 Task: Find and review all tasks marked as complete in the task manager.
Action: Mouse moved to (20, 158)
Screenshot: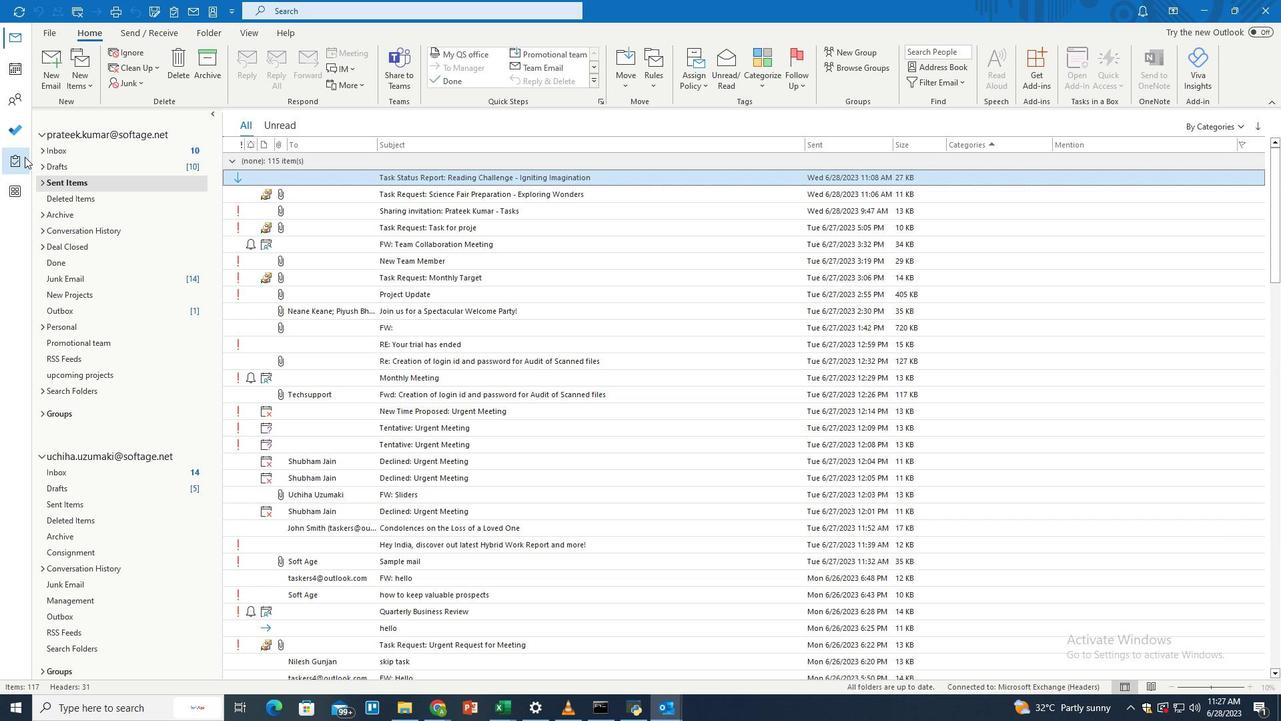 
Action: Mouse pressed left at (20, 158)
Screenshot: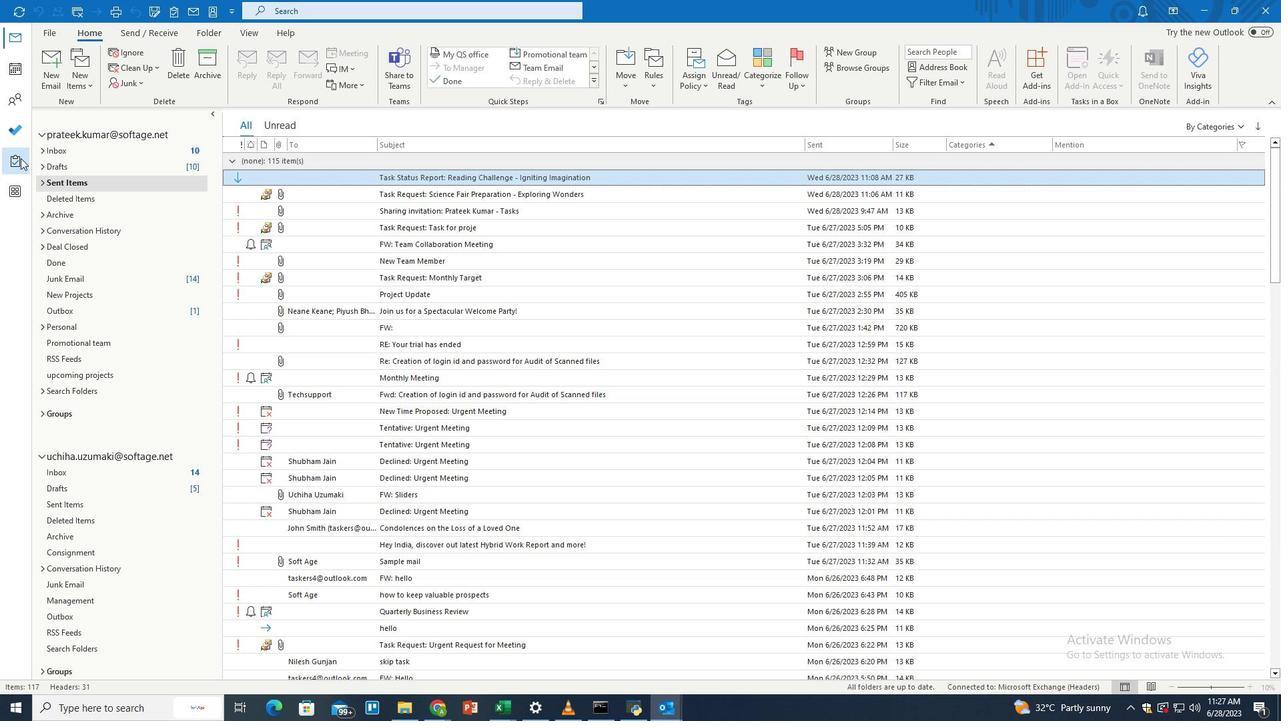 
Action: Mouse moved to (464, 13)
Screenshot: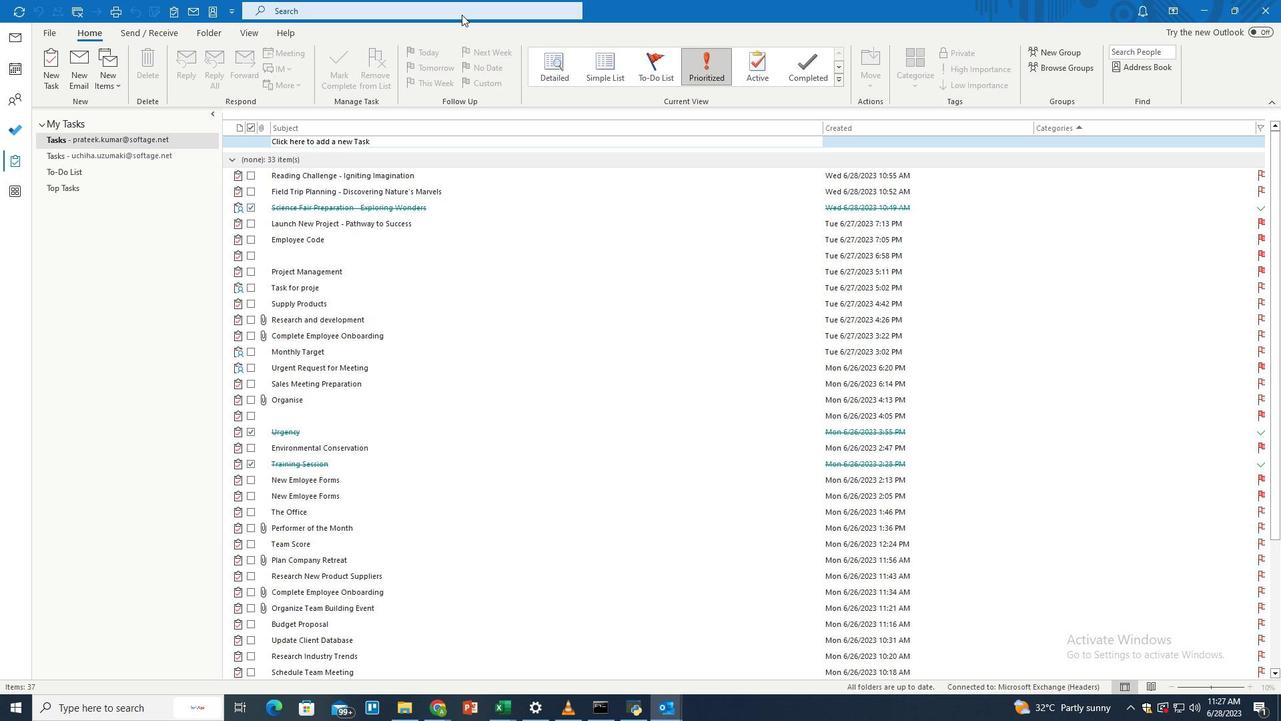 
Action: Mouse pressed left at (464, 13)
Screenshot: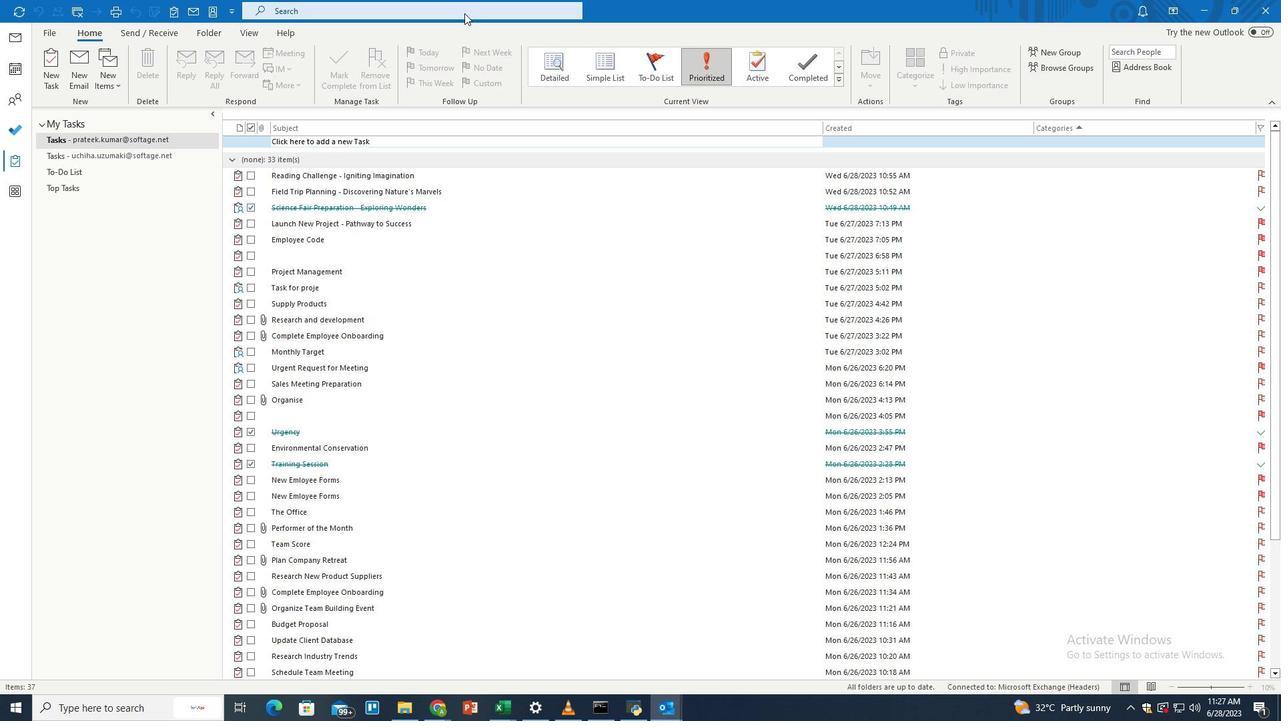 
Action: Mouse moved to (624, 7)
Screenshot: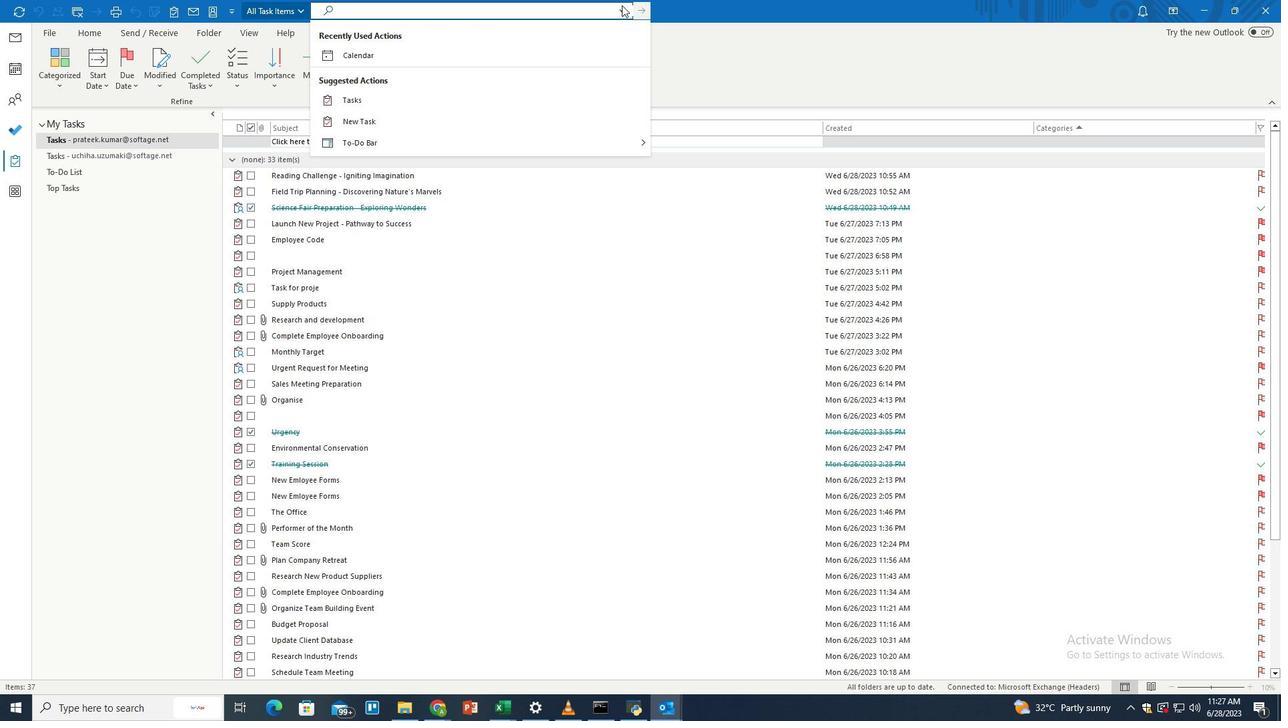 
Action: Mouse pressed left at (624, 7)
Screenshot: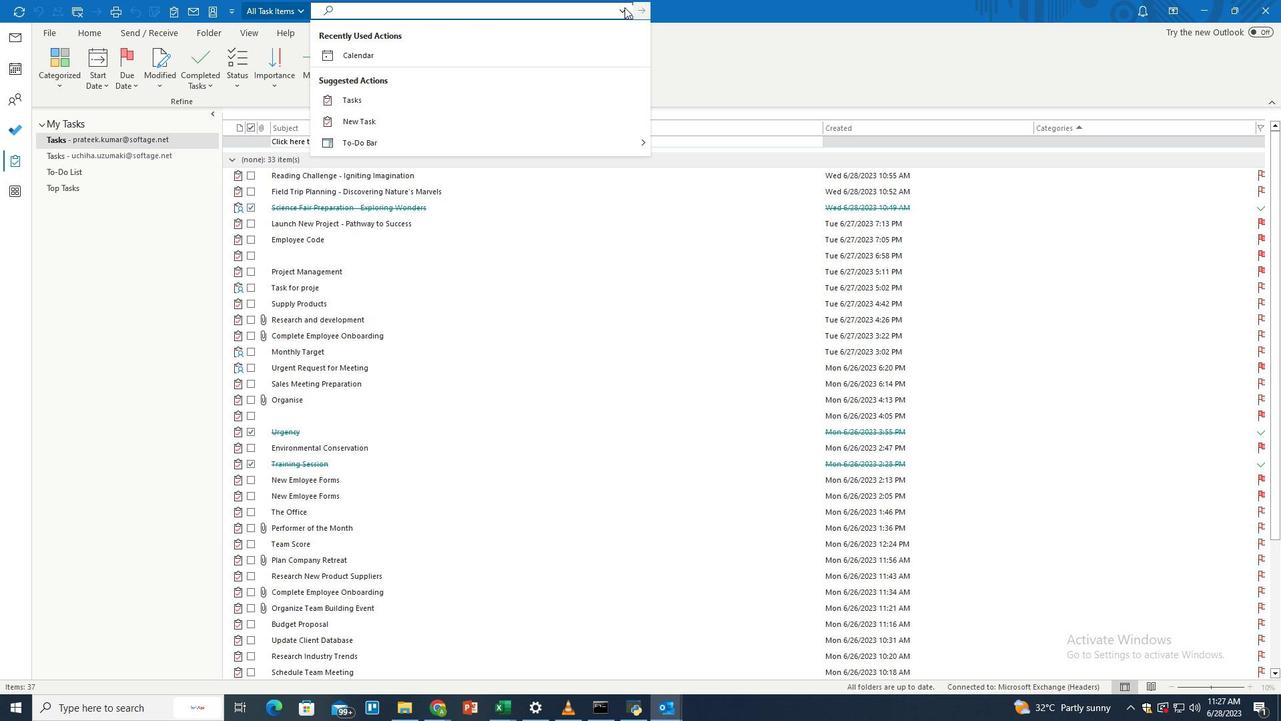
Action: Mouse moved to (391, 70)
Screenshot: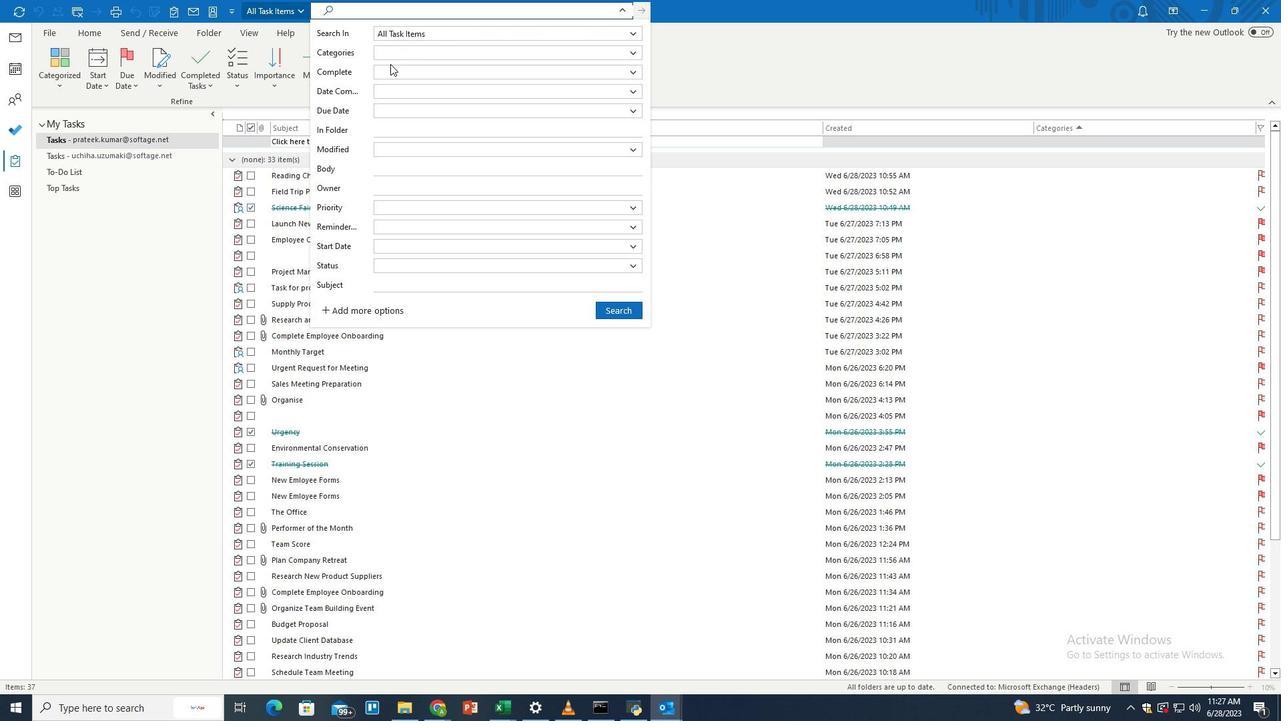 
Action: Mouse pressed left at (391, 70)
Screenshot: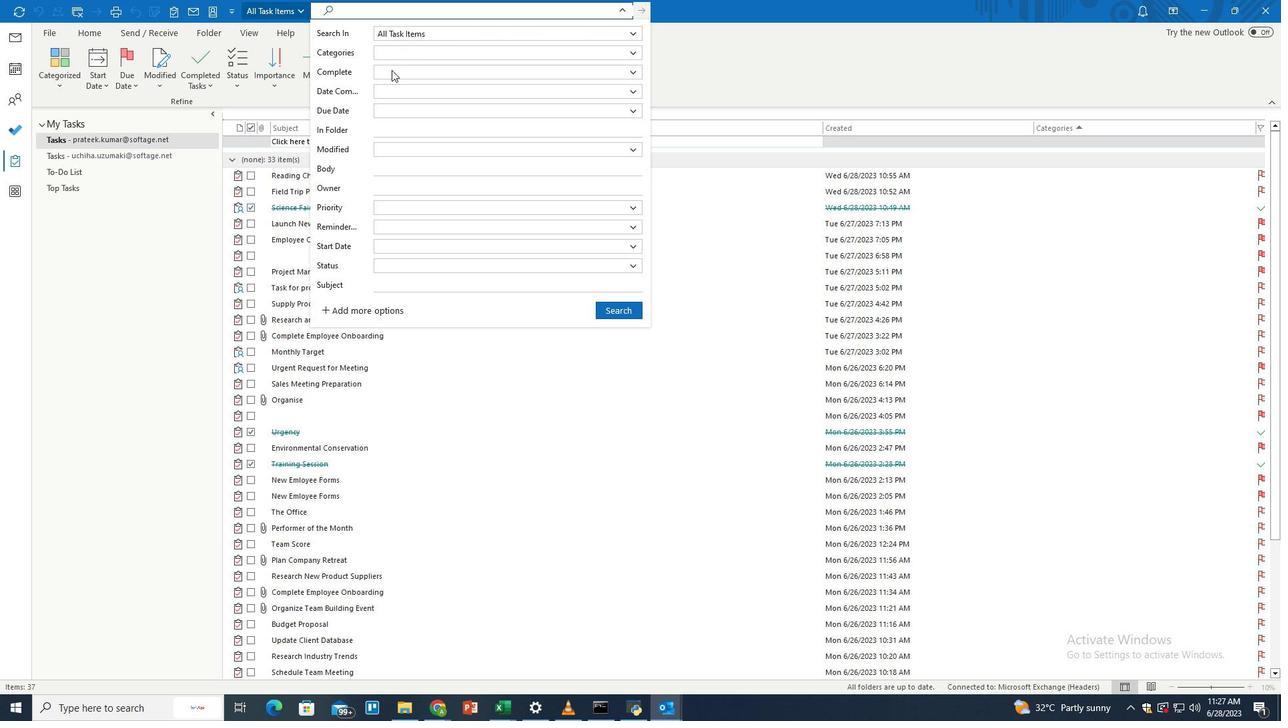 
Action: Mouse moved to (391, 107)
Screenshot: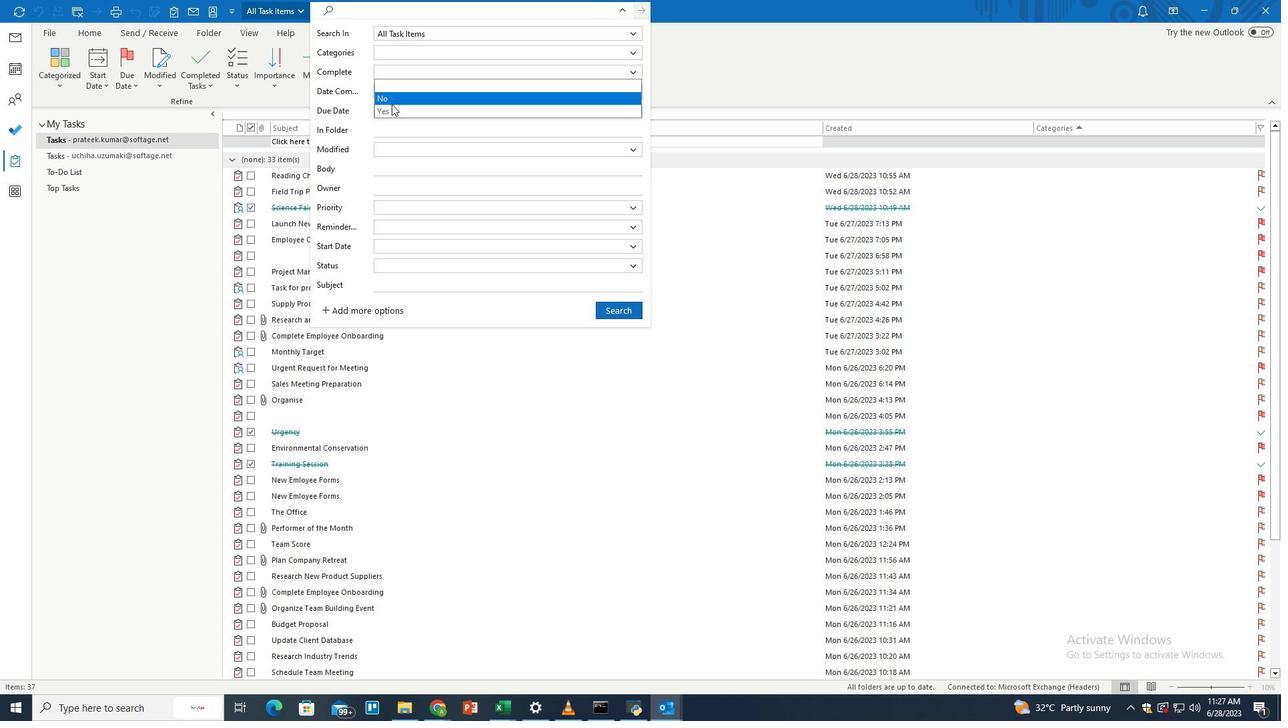 
Action: Mouse pressed left at (391, 107)
Screenshot: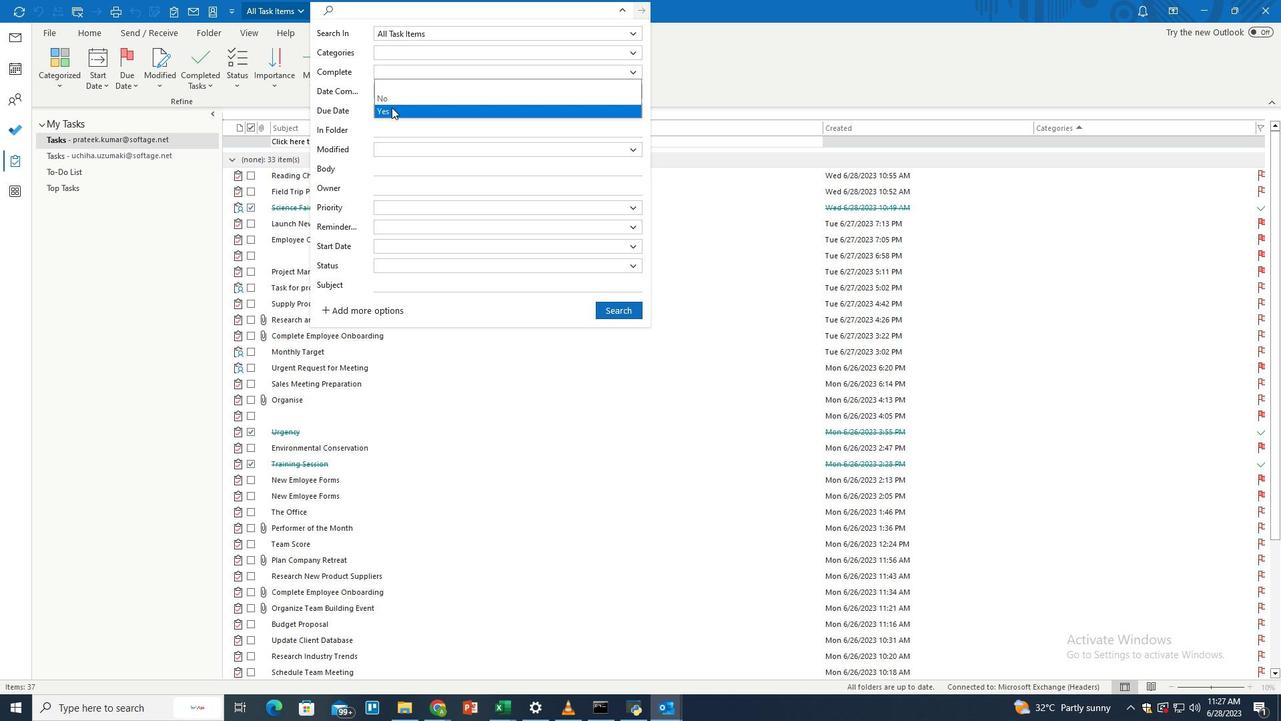 
Action: Mouse moved to (386, 86)
Screenshot: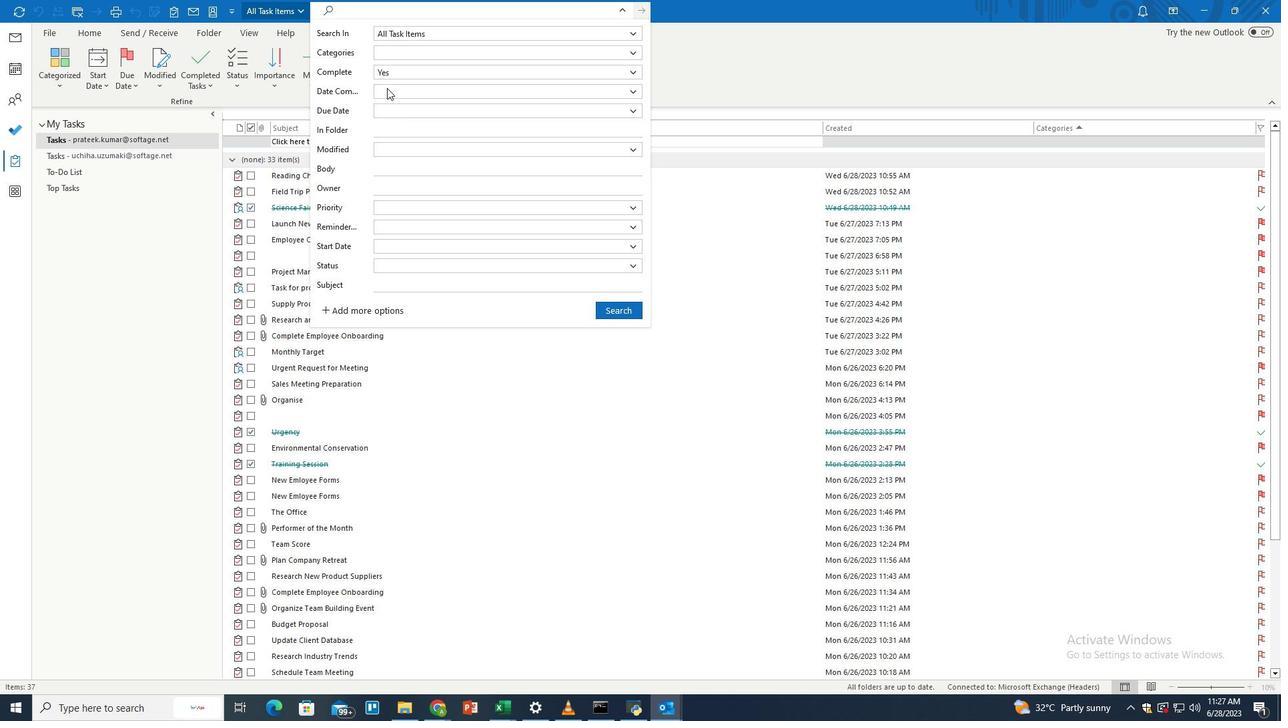 
Action: Mouse pressed left at (386, 86)
Screenshot: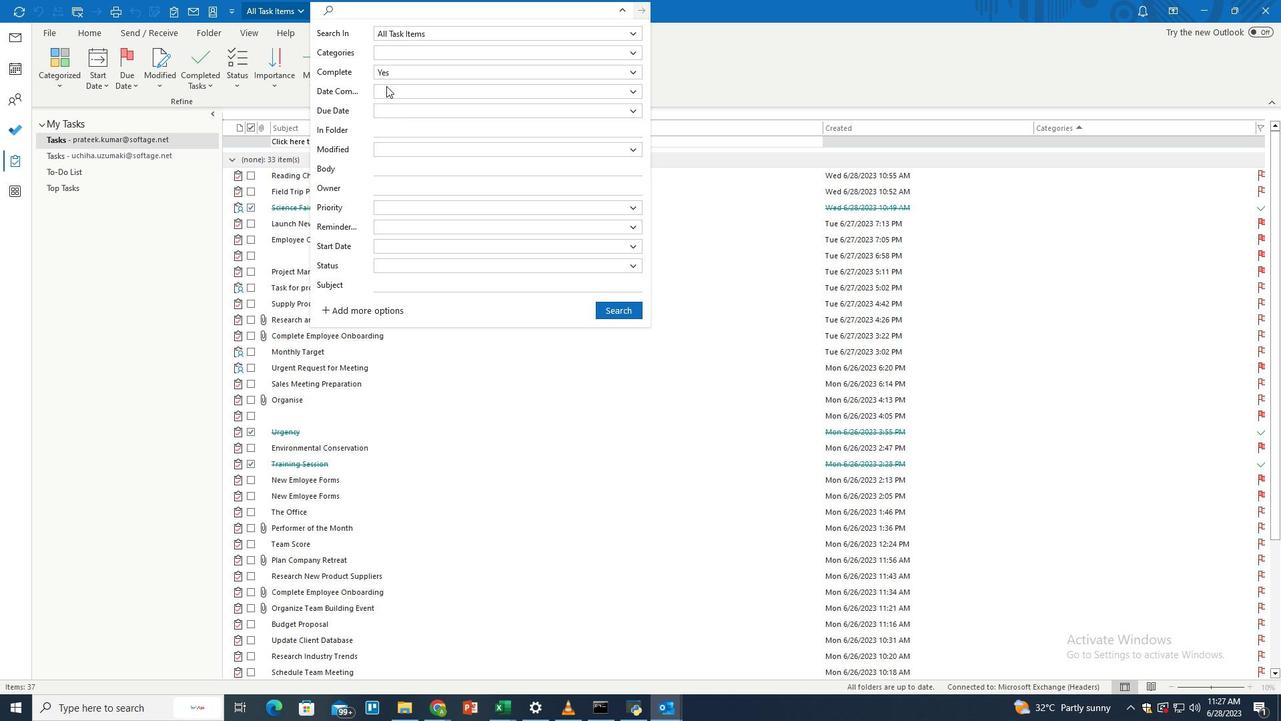 
Action: Mouse moved to (393, 126)
Screenshot: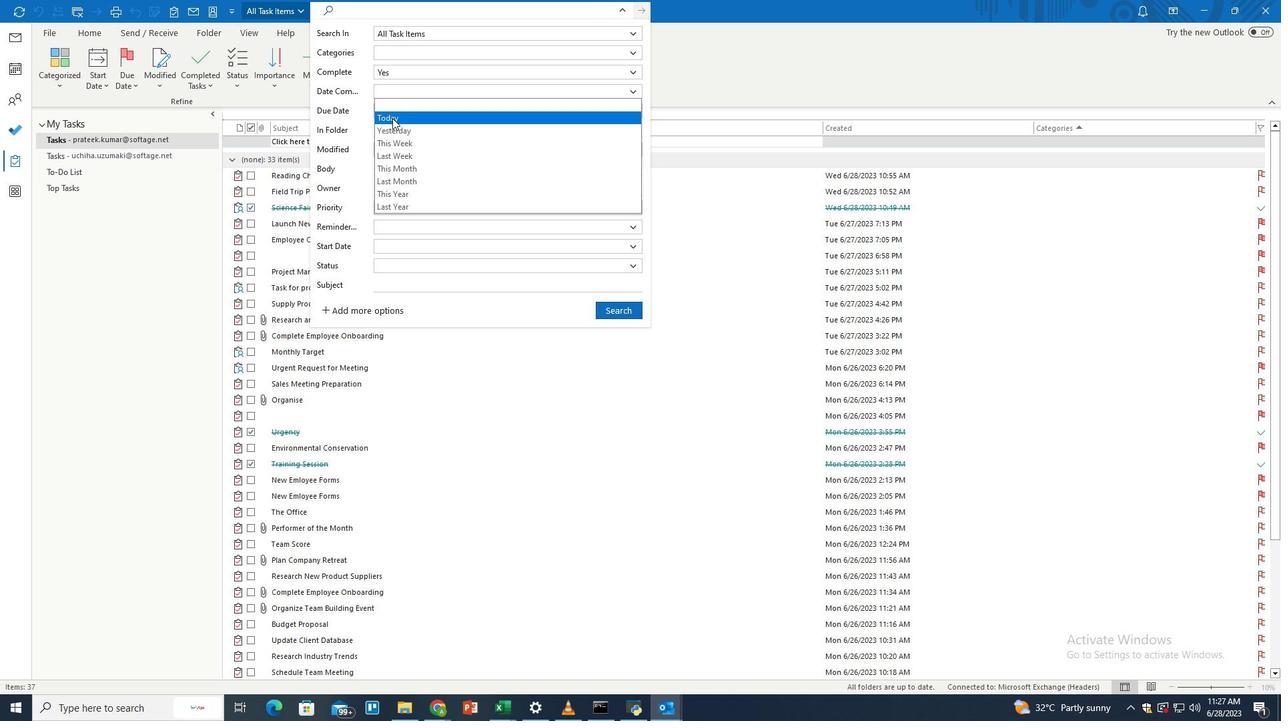 
Action: Mouse pressed left at (393, 126)
Screenshot: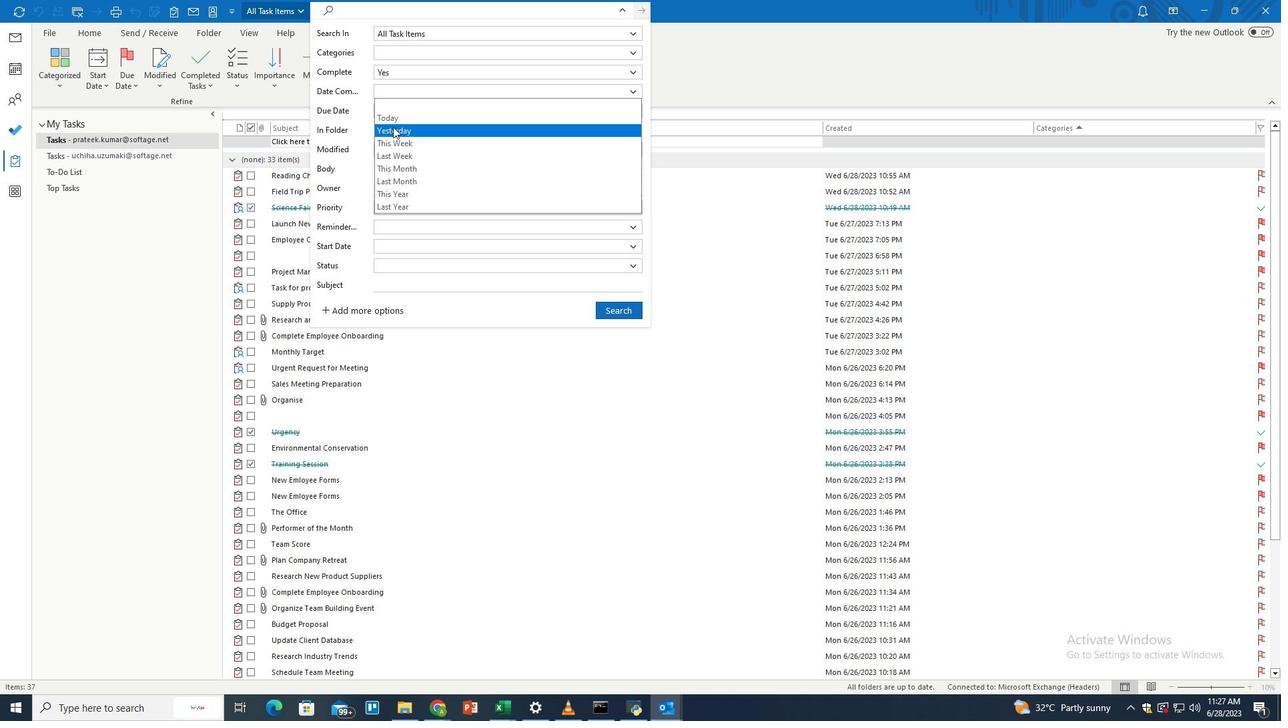 
Action: Mouse moved to (612, 309)
Screenshot: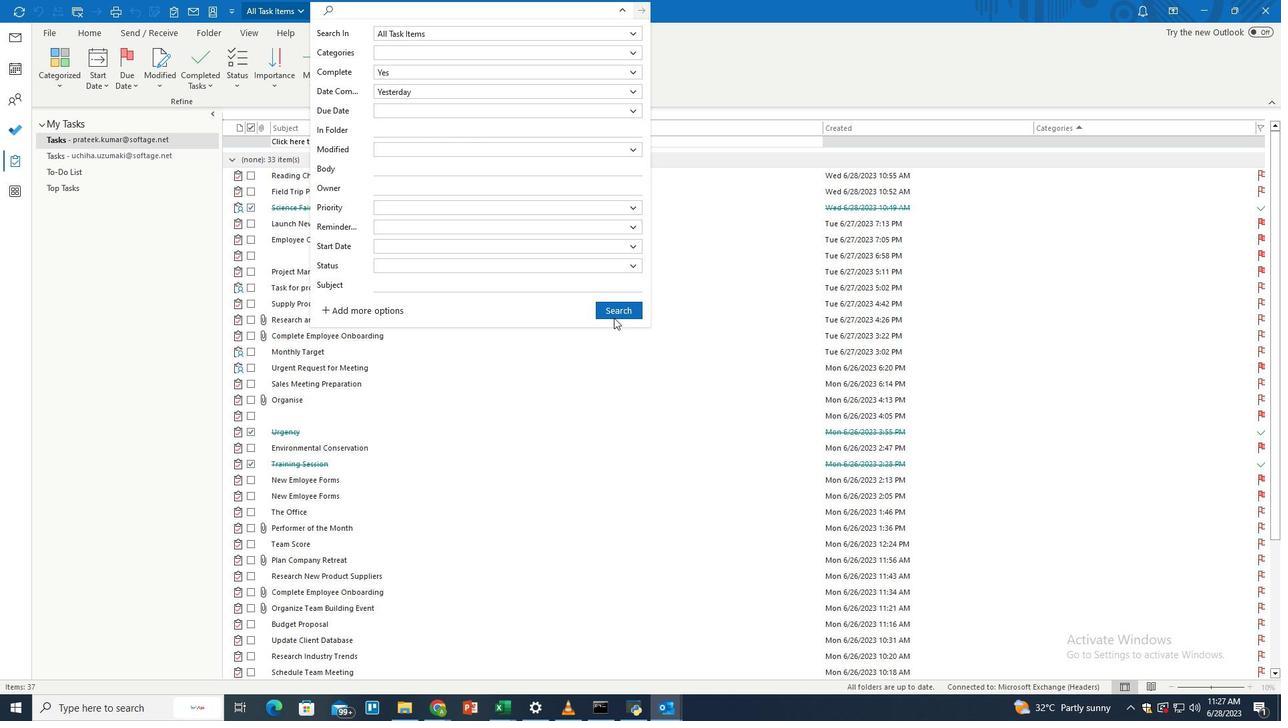 
Action: Mouse pressed left at (612, 309)
Screenshot: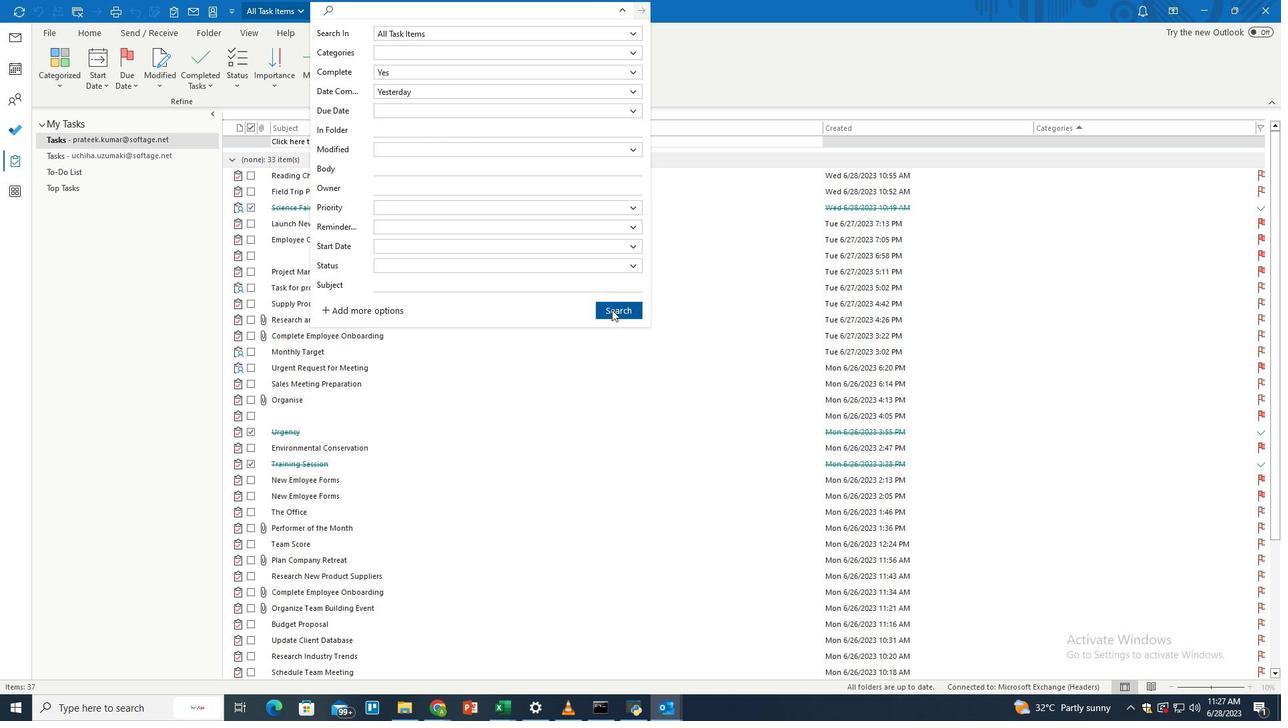 
